 Task: Create a task  Fix issue causing database deadlock on high traffic pages , assign it to team member softage.7@softage.net in the project Transform and update the status of the task to  On Track  , set the priority of the task to High.
Action: Mouse moved to (40, 414)
Screenshot: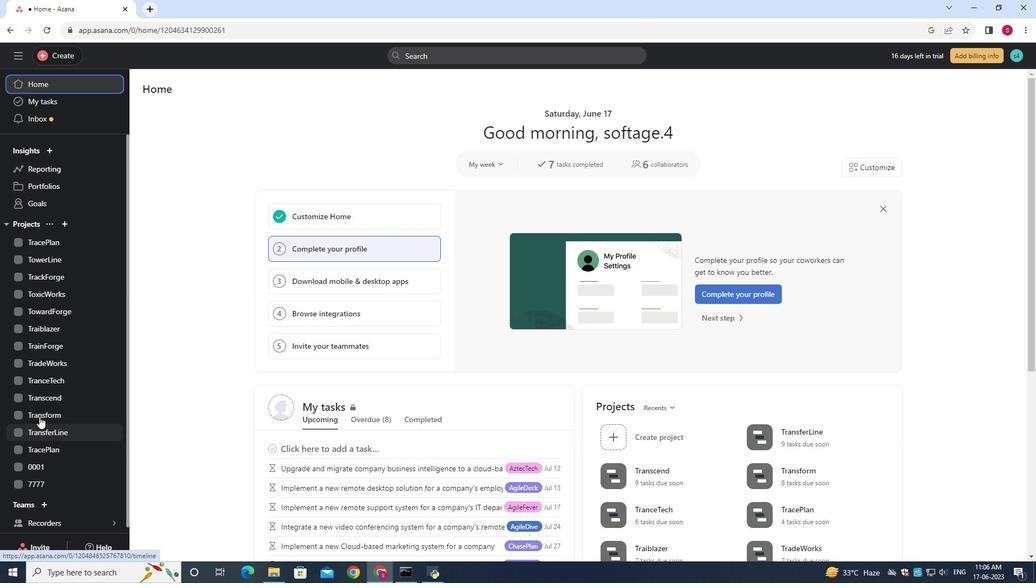 
Action: Mouse pressed left at (40, 414)
Screenshot: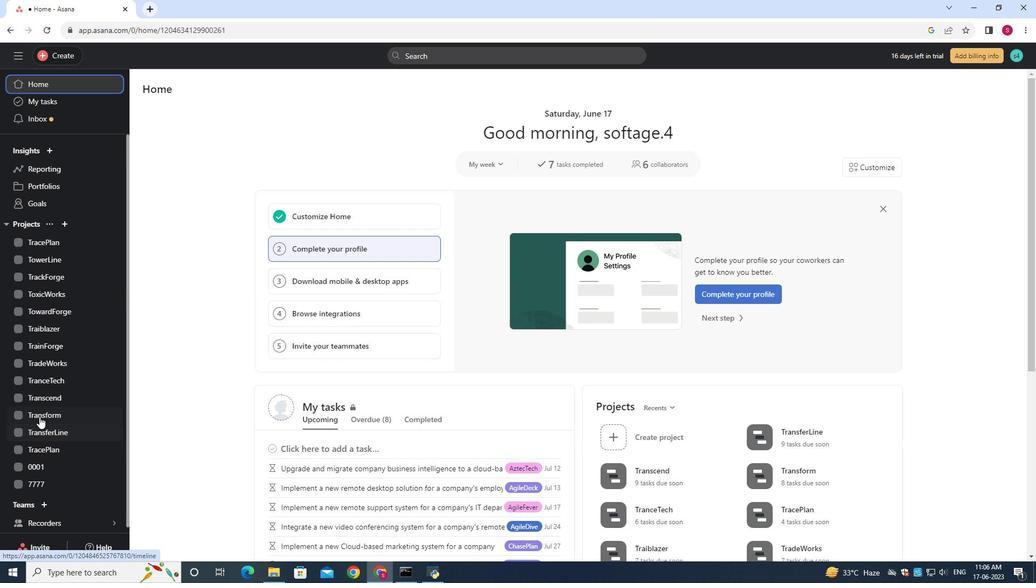 
Action: Mouse moved to (168, 134)
Screenshot: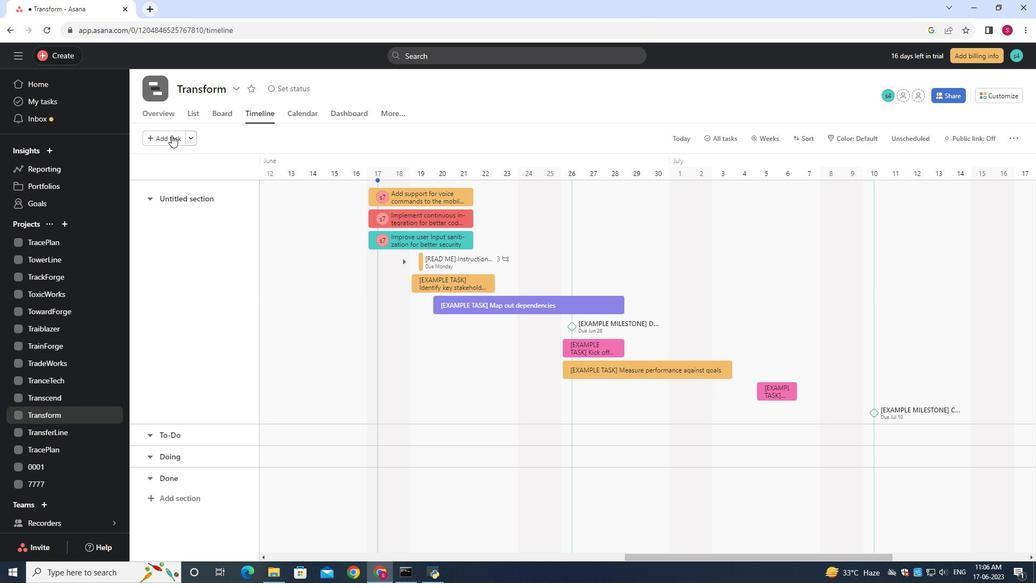 
Action: Mouse pressed left at (168, 134)
Screenshot: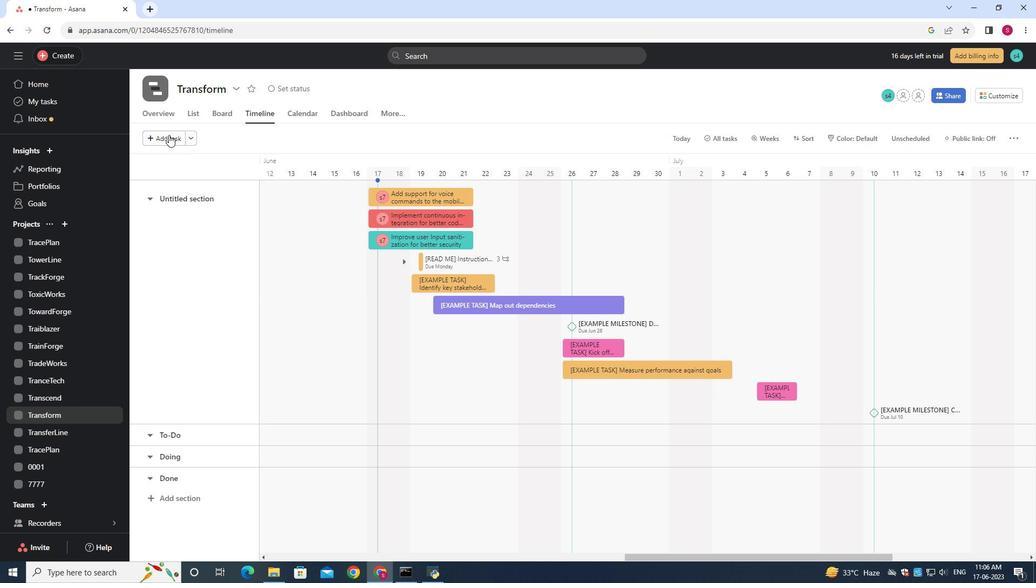 
Action: Mouse moved to (172, 136)
Screenshot: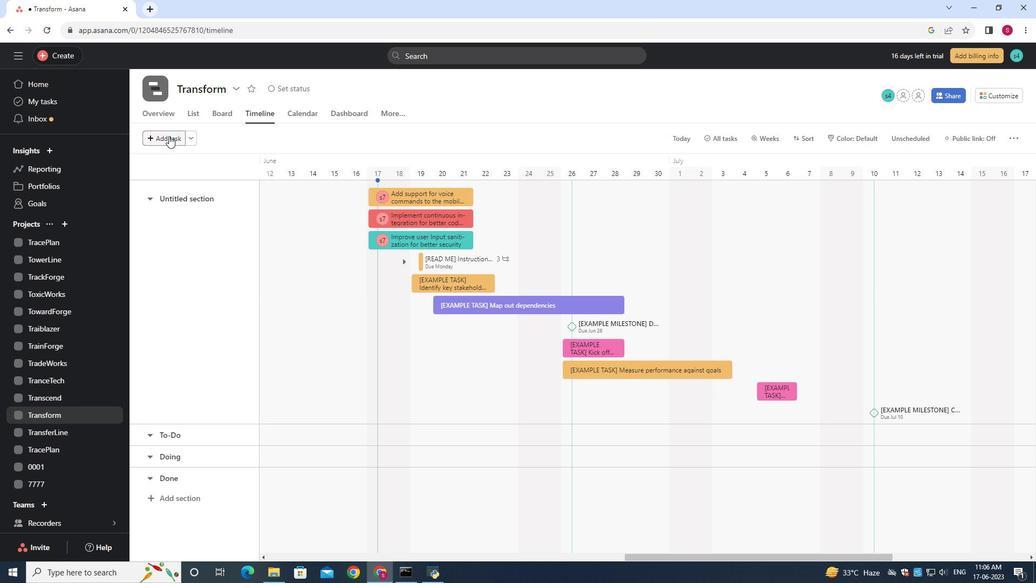 
Action: Key pressed <Key.shift>Fix<Key.space><Key.shift>issue<Key.space>causing<Key.space>f<Key.backspace>database<Key.space><Key.shift><Key.shift><Key.shift><Key.shift><Key.shift>deadlock<Key.space>on<Key.space>high<Key.space>traffic<Key.space>pages
Screenshot: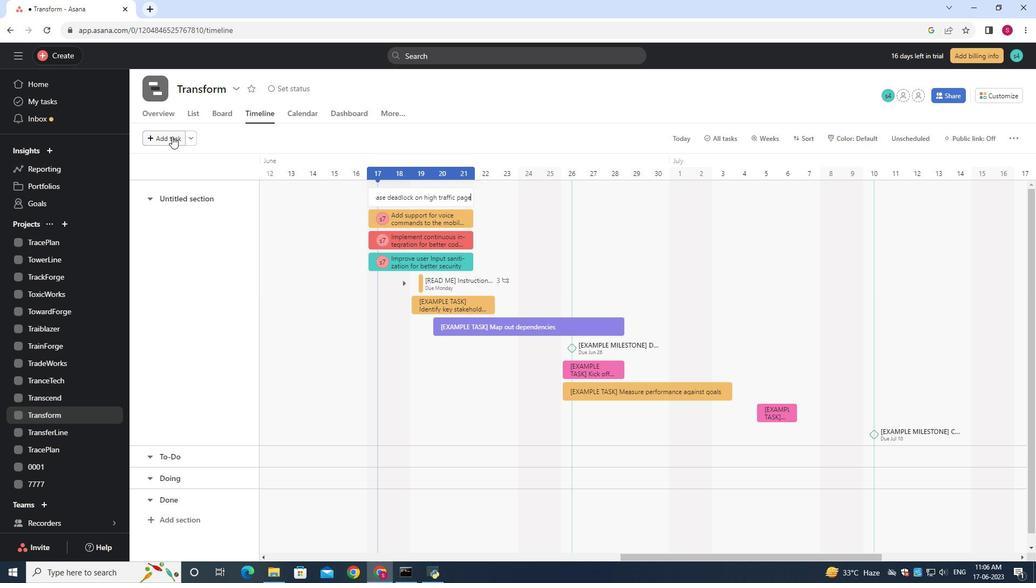 
Action: Mouse moved to (454, 200)
Screenshot: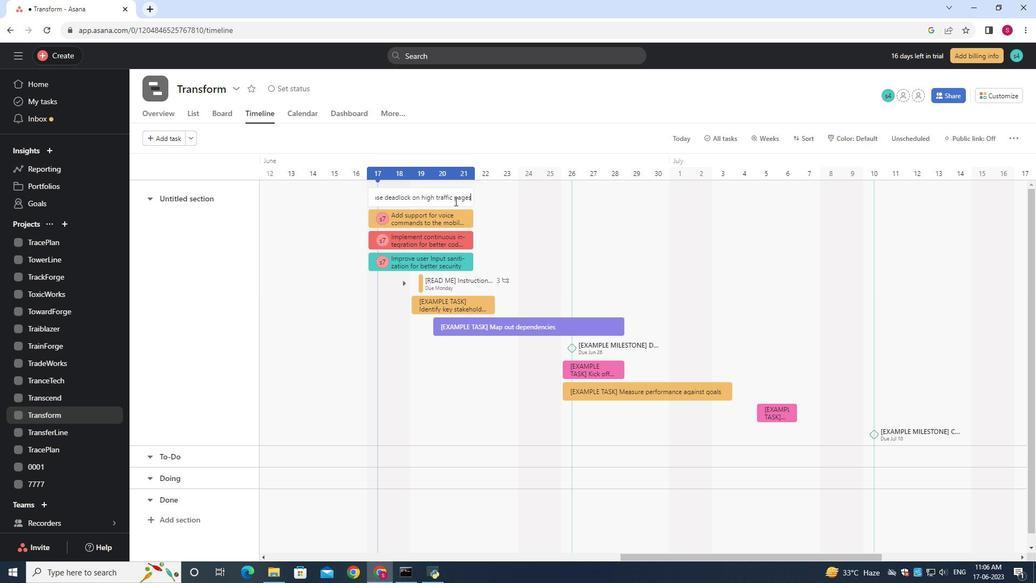 
Action: Mouse pressed left at (454, 200)
Screenshot: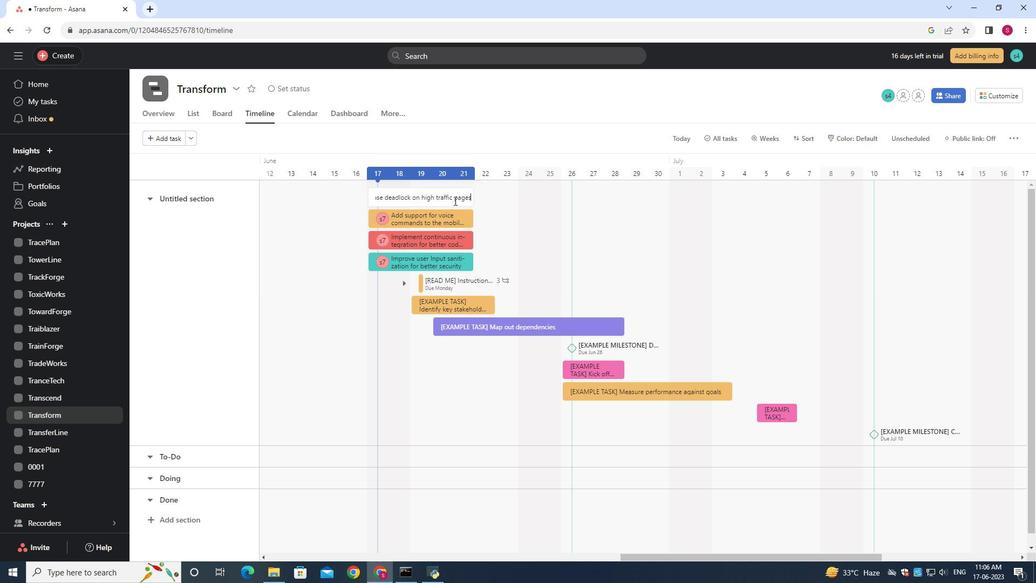 
Action: Mouse moved to (774, 205)
Screenshot: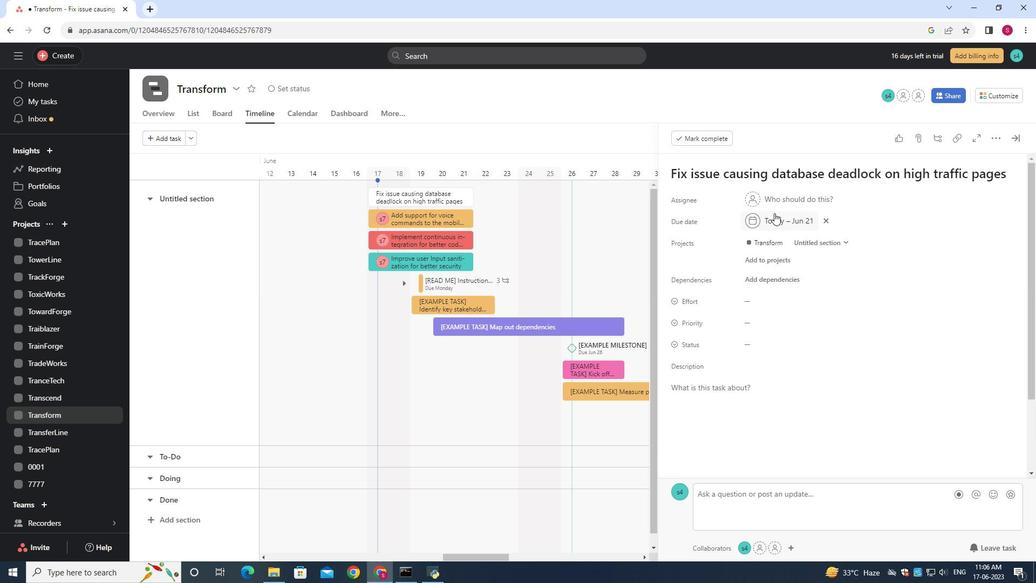 
Action: Mouse pressed left at (774, 205)
Screenshot: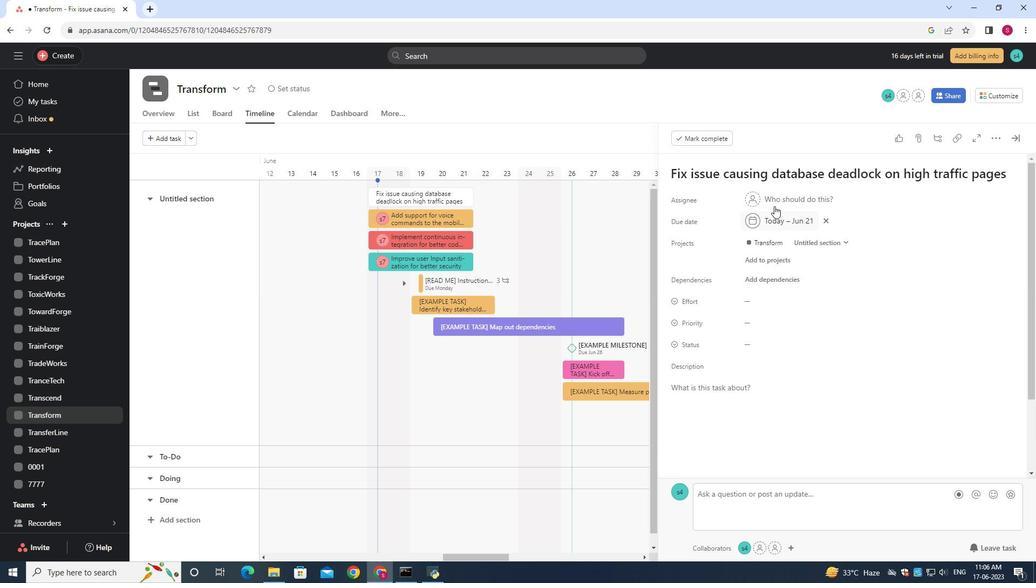 
Action: Mouse moved to (774, 205)
Screenshot: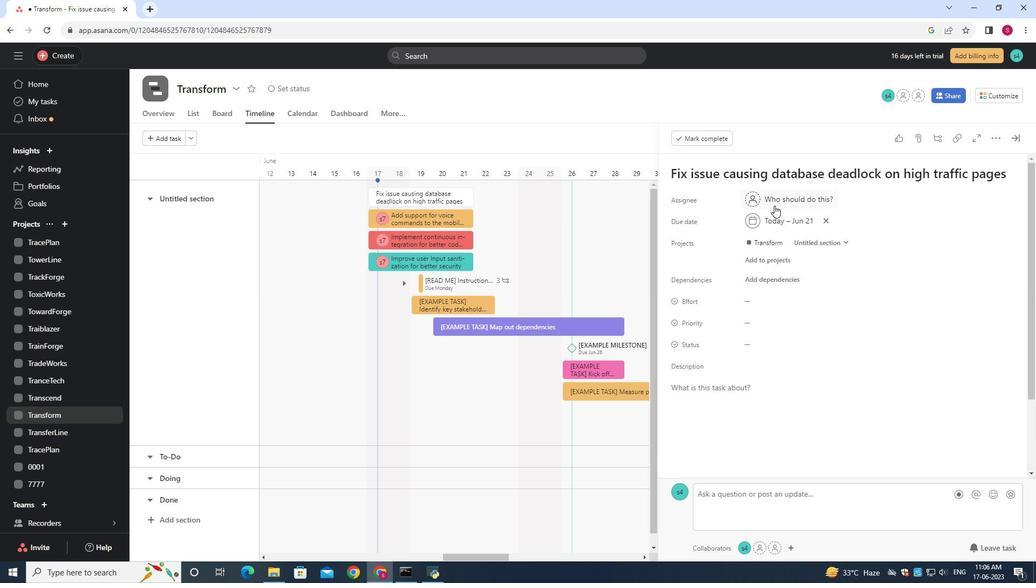 
Action: Key pressed softage.7<Key.shift>
Screenshot: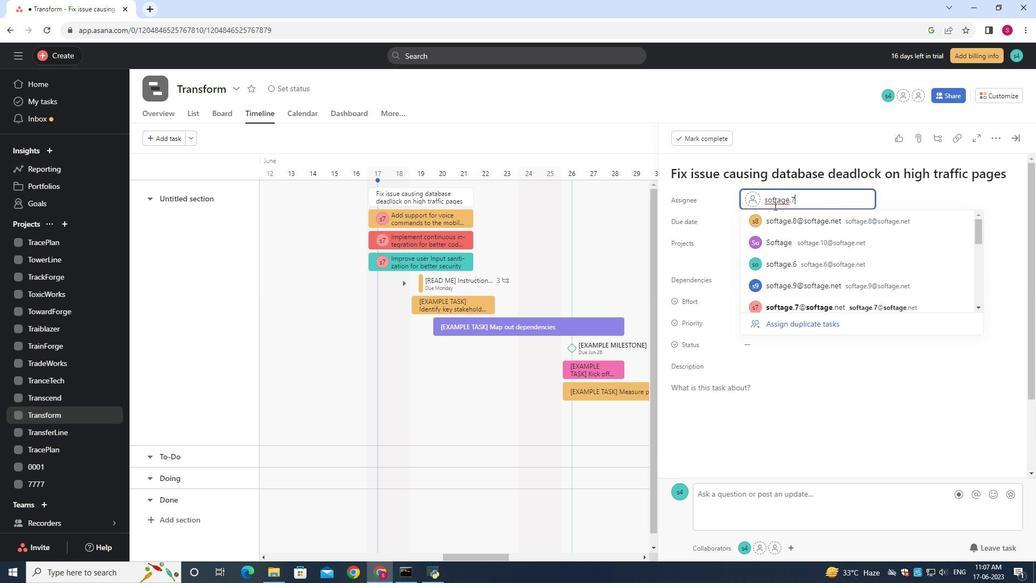 
Action: Mouse moved to (774, 205)
Screenshot: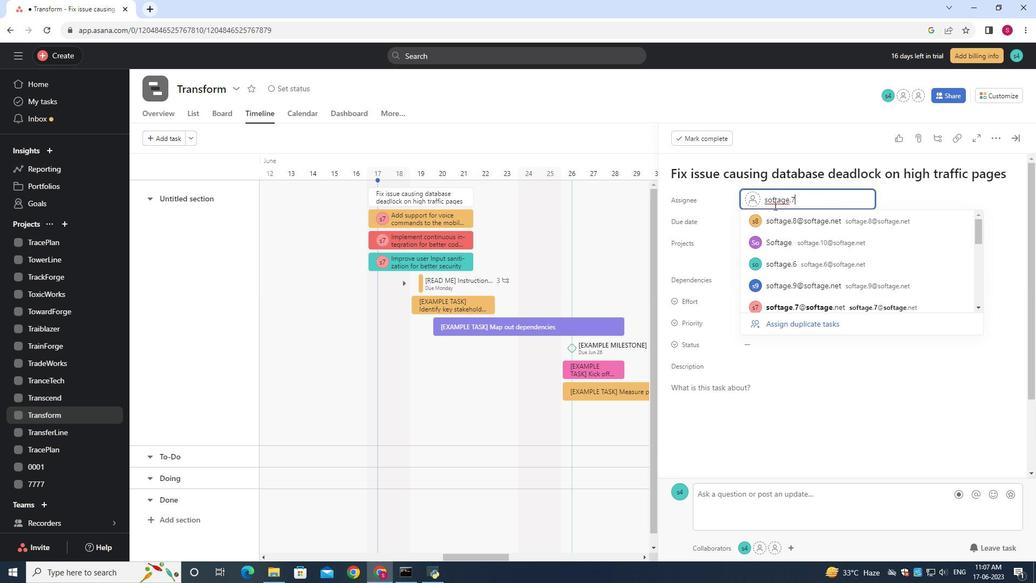 
Action: Key pressed @
Screenshot: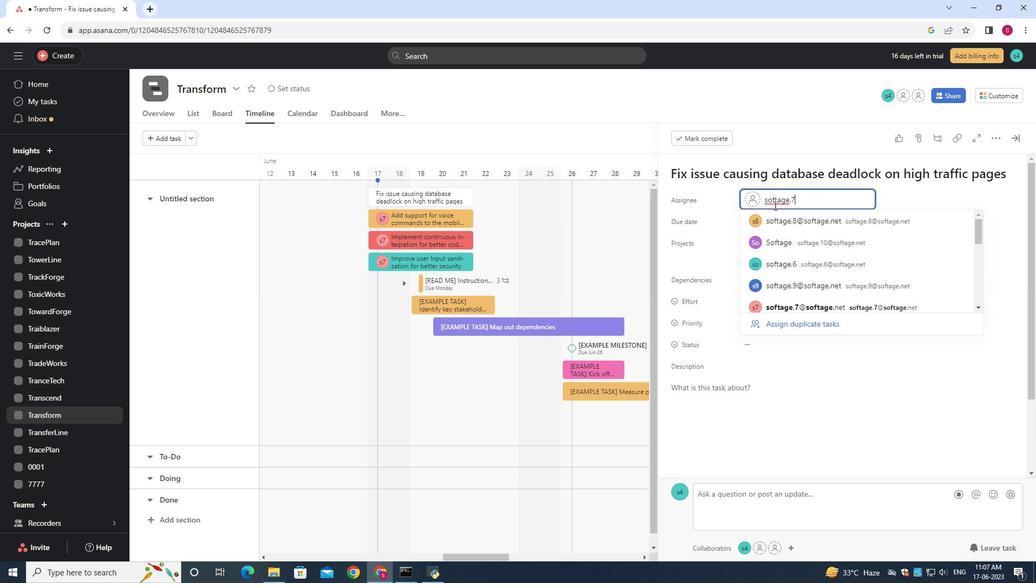
Action: Mouse moved to (774, 205)
Screenshot: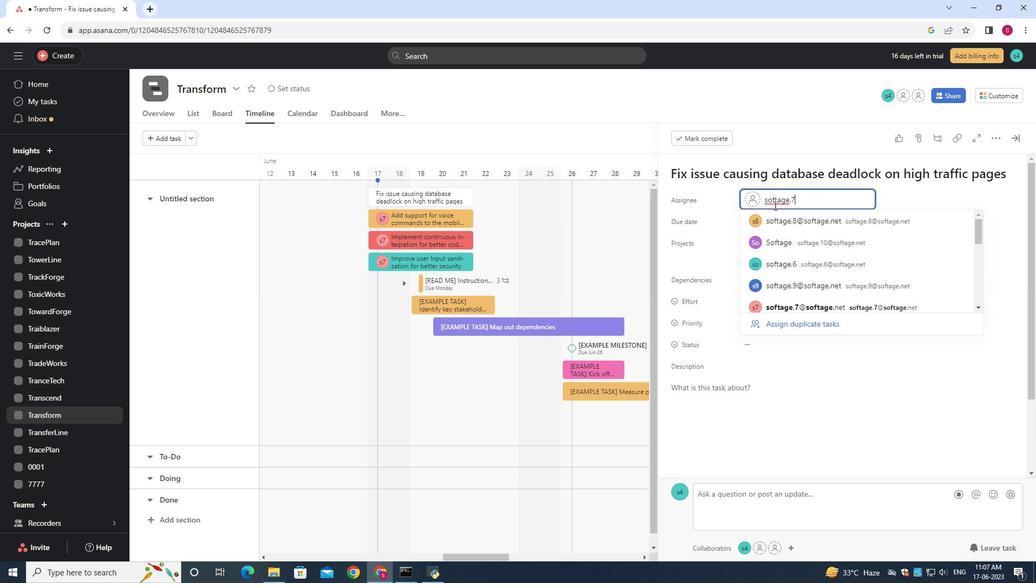 
Action: Key pressed softage.net
Screenshot: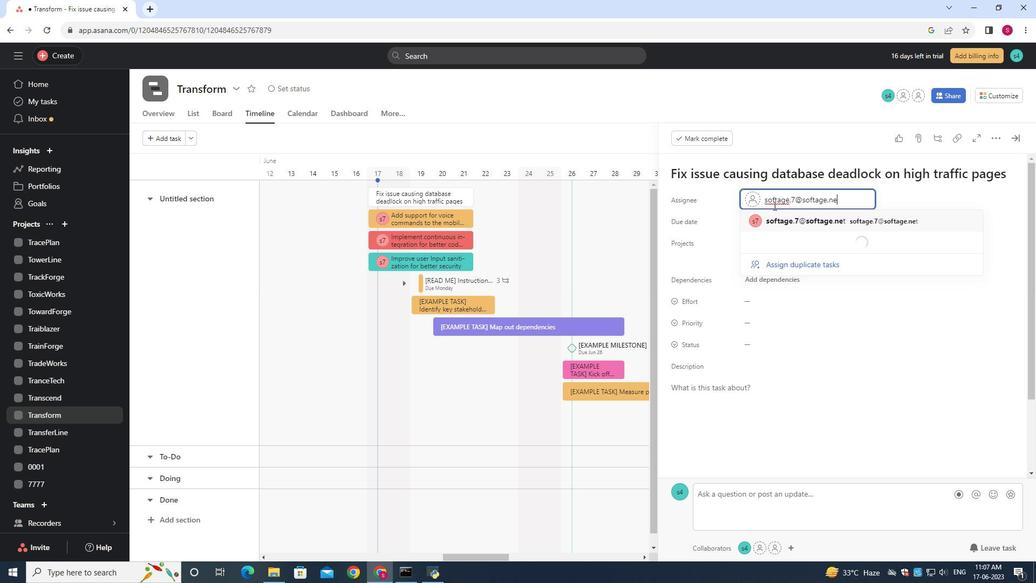 
Action: Mouse moved to (782, 222)
Screenshot: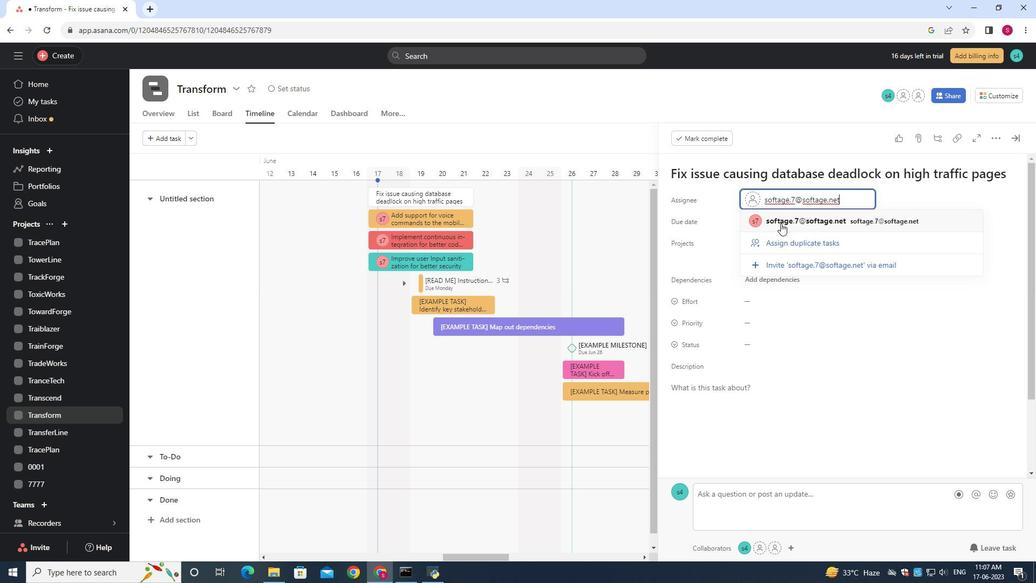 
Action: Mouse pressed left at (782, 222)
Screenshot: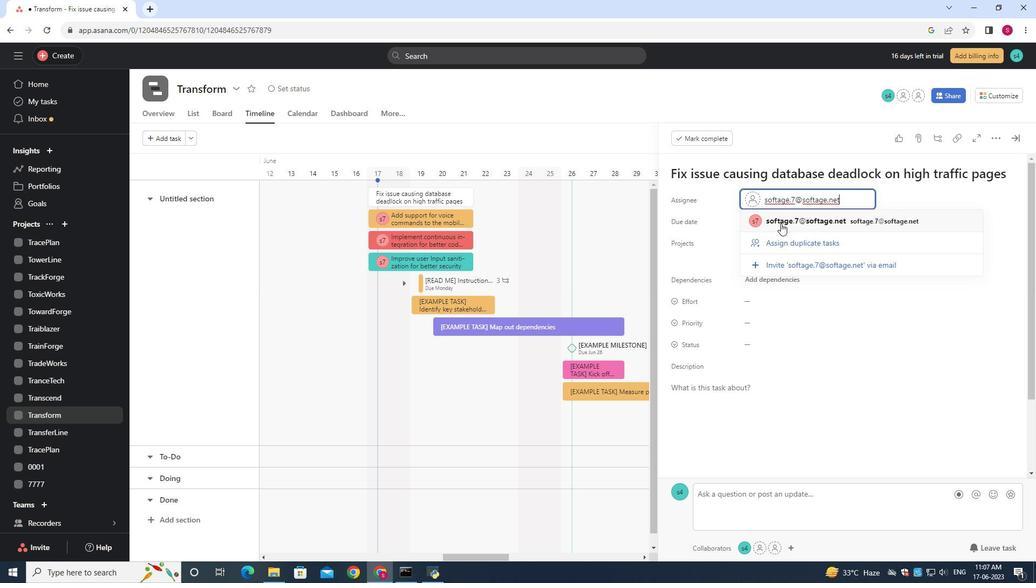 
Action: Mouse moved to (749, 339)
Screenshot: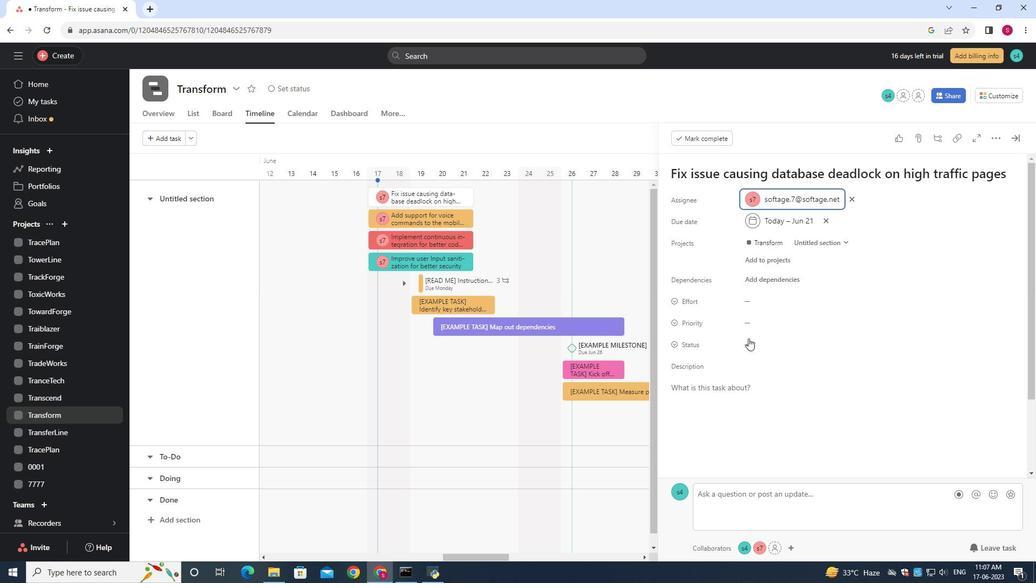 
Action: Mouse pressed left at (749, 339)
Screenshot: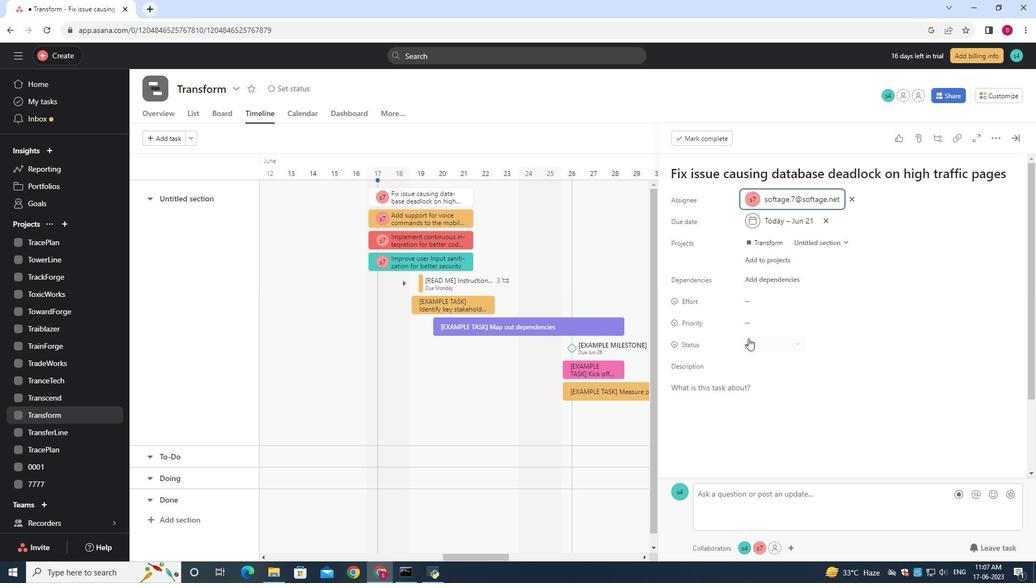 
Action: Mouse moved to (779, 381)
Screenshot: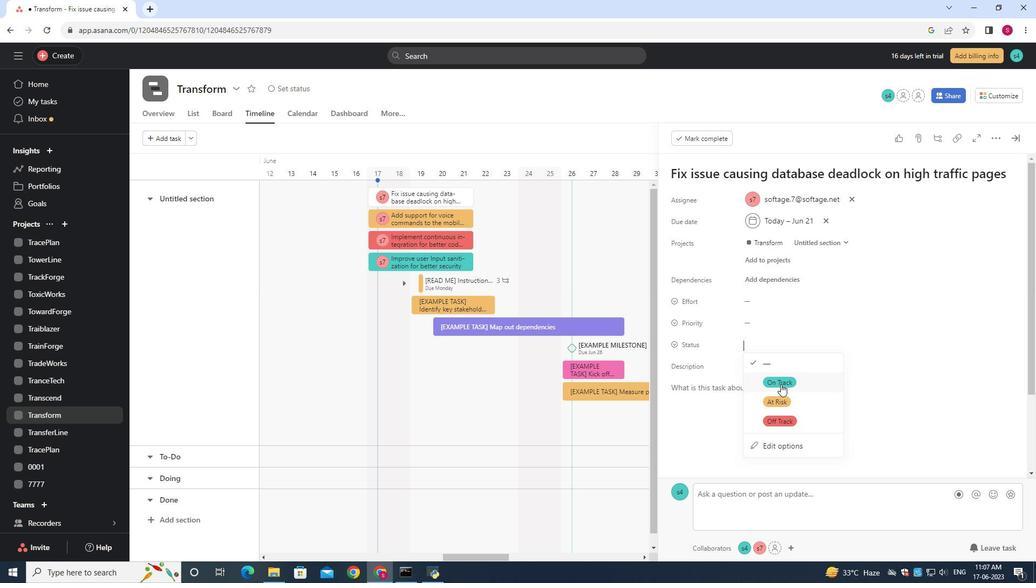 
Action: Mouse pressed left at (779, 381)
Screenshot: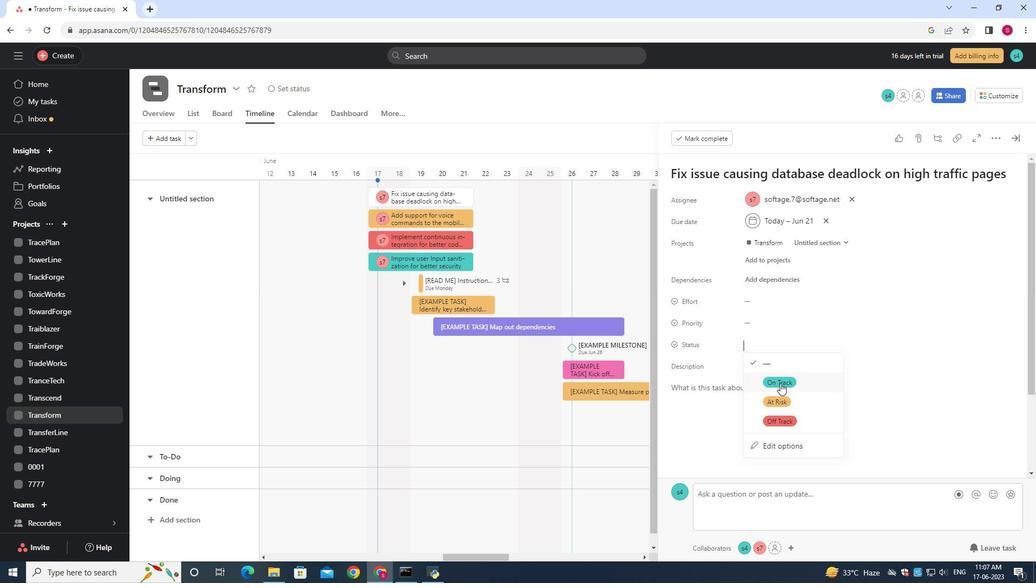 
Action: Mouse moved to (748, 322)
Screenshot: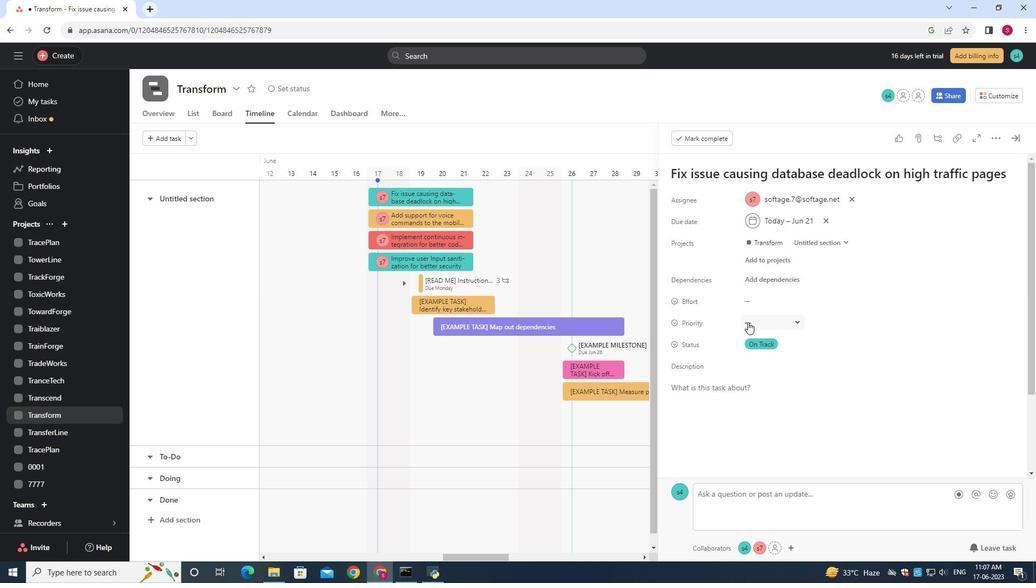 
Action: Mouse pressed left at (748, 322)
Screenshot: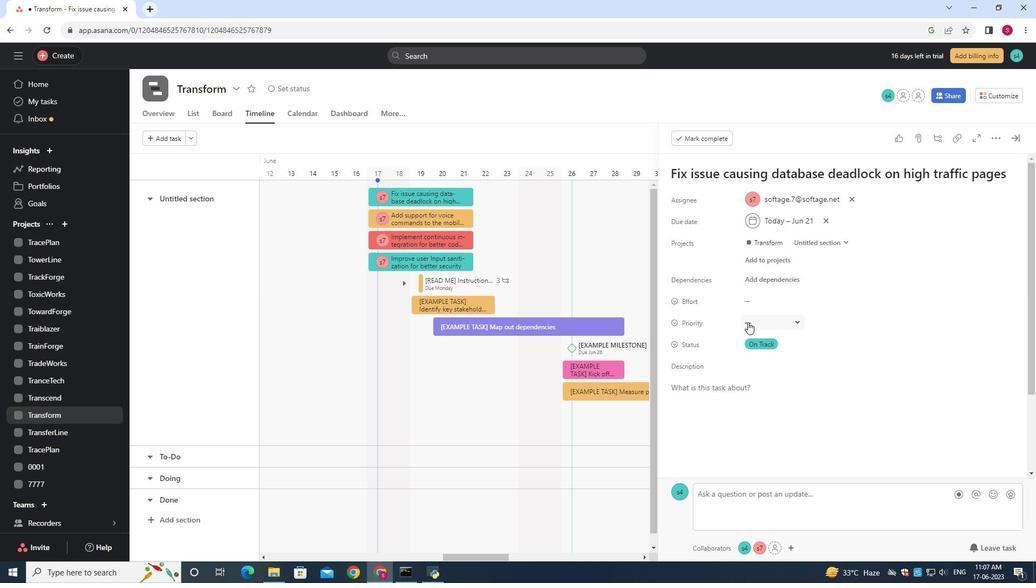 
Action: Mouse moved to (768, 357)
Screenshot: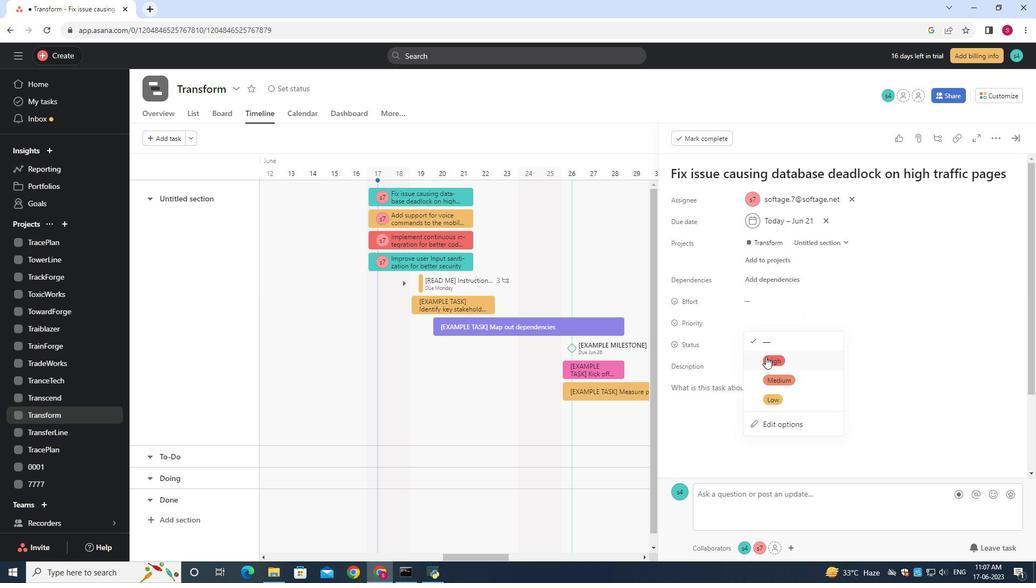 
Action: Mouse pressed left at (768, 357)
Screenshot: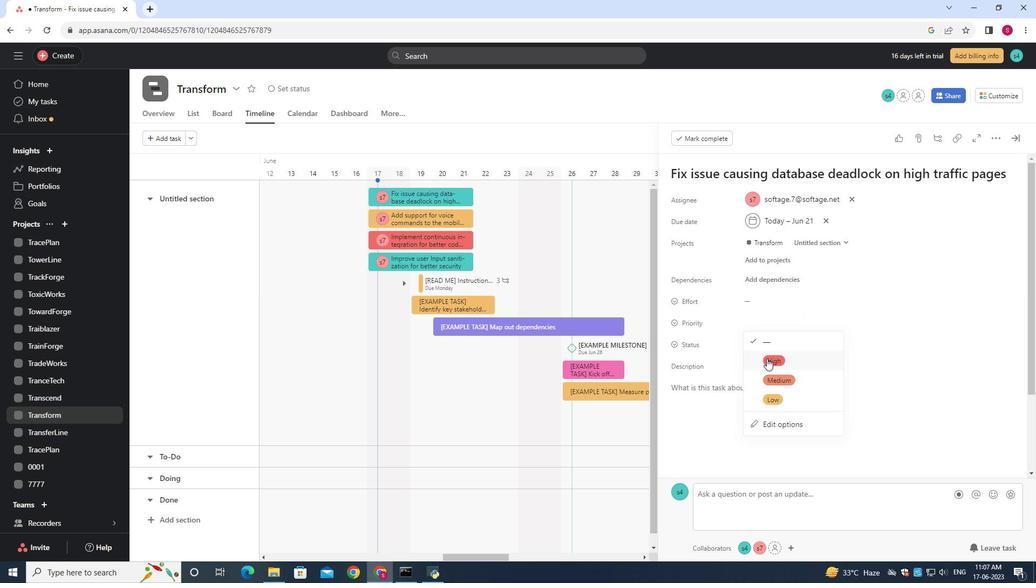 
Action: Mouse moved to (748, 353)
Screenshot: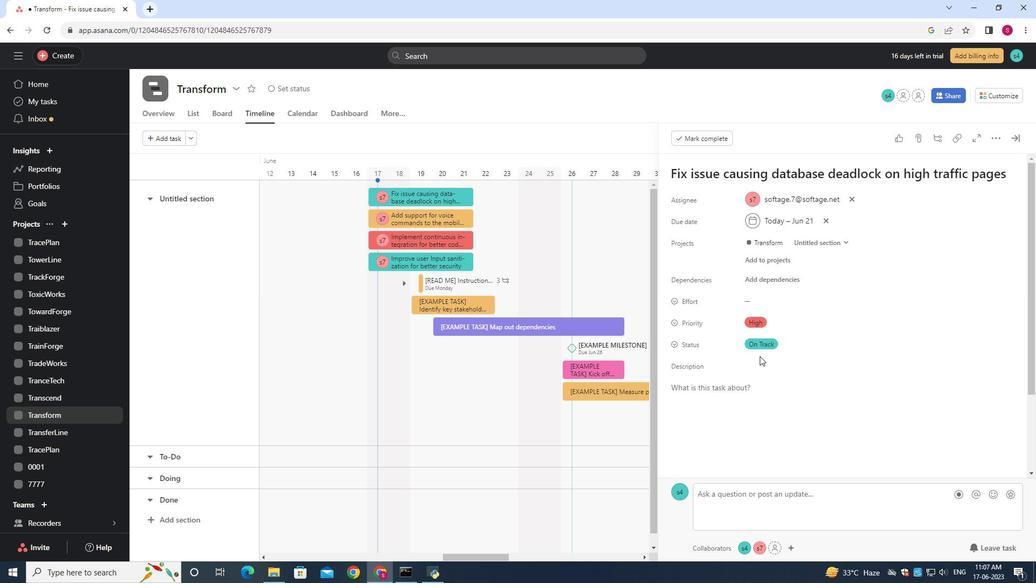 
